 Task: Create Card Customer Support Review in Board Resource Allocation Optimization to Workspace Enterprise Resource Planning Software. Create Card Aerobics Review in Board Business Process Standardization to Workspace Enterprise Resource Planning Software. Create Card Customer Service Review in Board Brand Guidelines Development and Implementation to Workspace Enterprise Resource Planning Software
Action: Mouse moved to (76, 313)
Screenshot: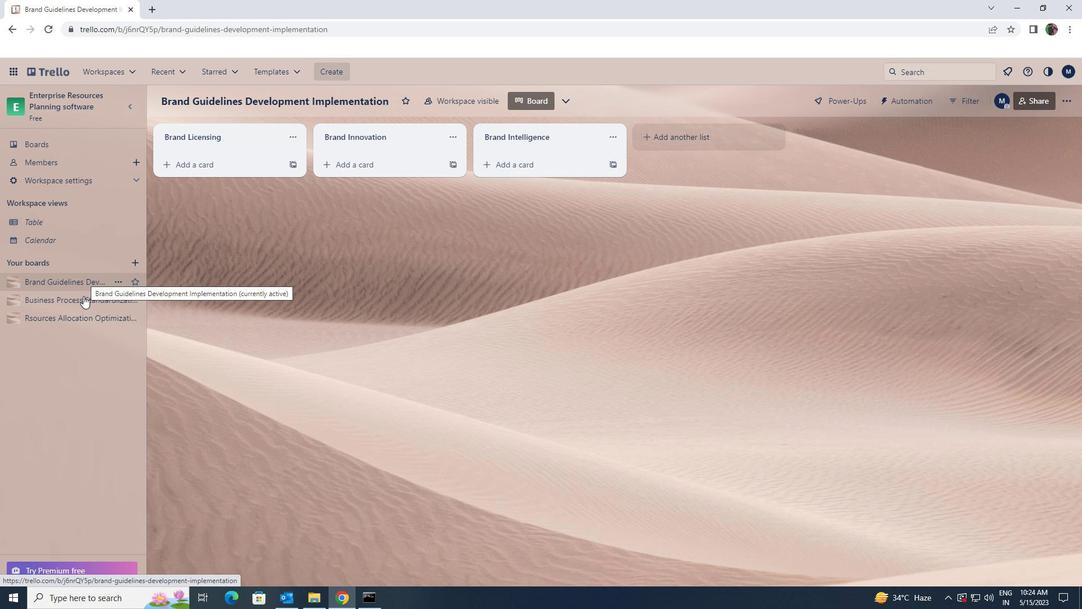 
Action: Mouse pressed left at (76, 313)
Screenshot: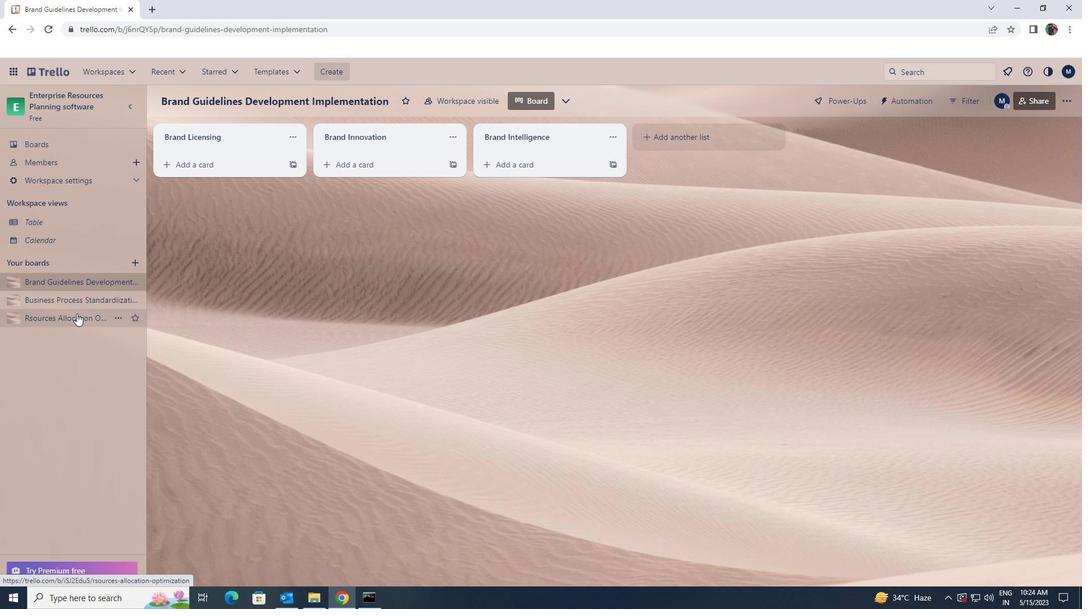 
Action: Mouse moved to (171, 157)
Screenshot: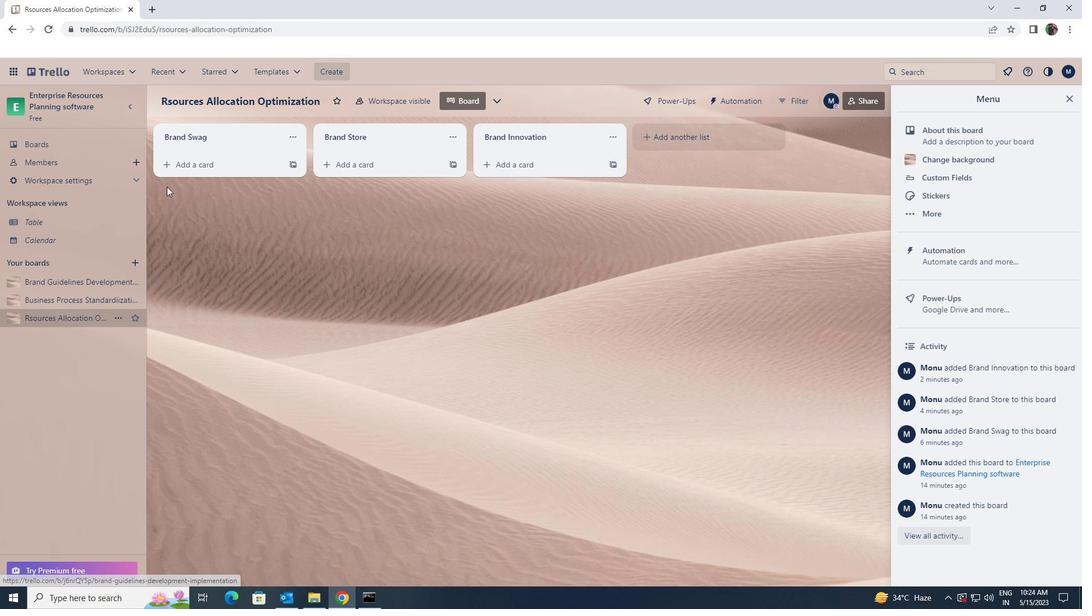 
Action: Mouse pressed left at (171, 157)
Screenshot: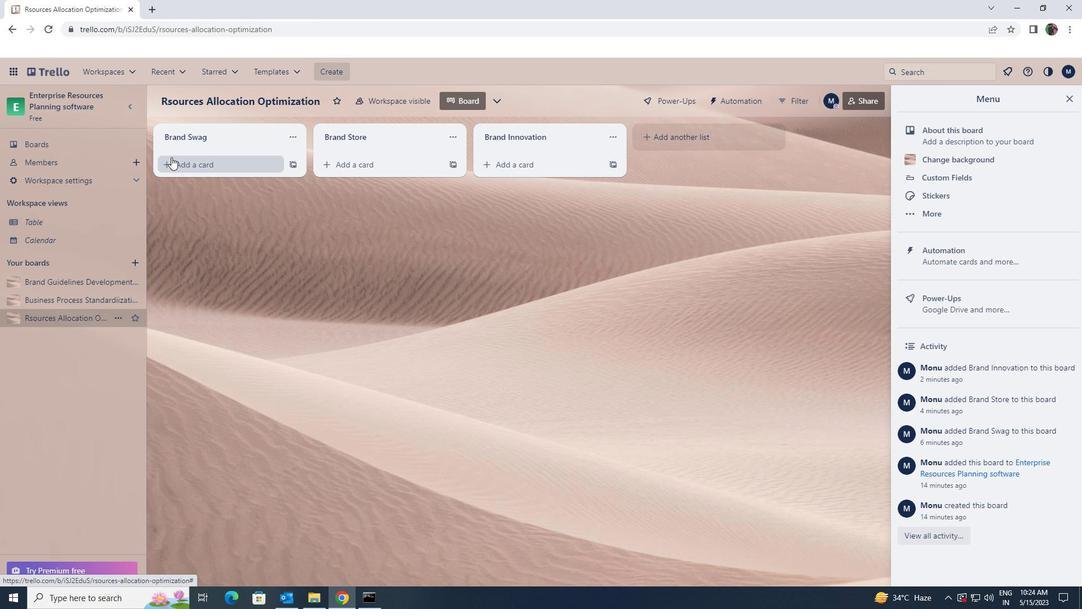 
Action: Key pressed <Key.shift>CUSTOMER<Key.space><Key.shift>SUPPORT<Key.space><Key.shift>REVIEW
Screenshot: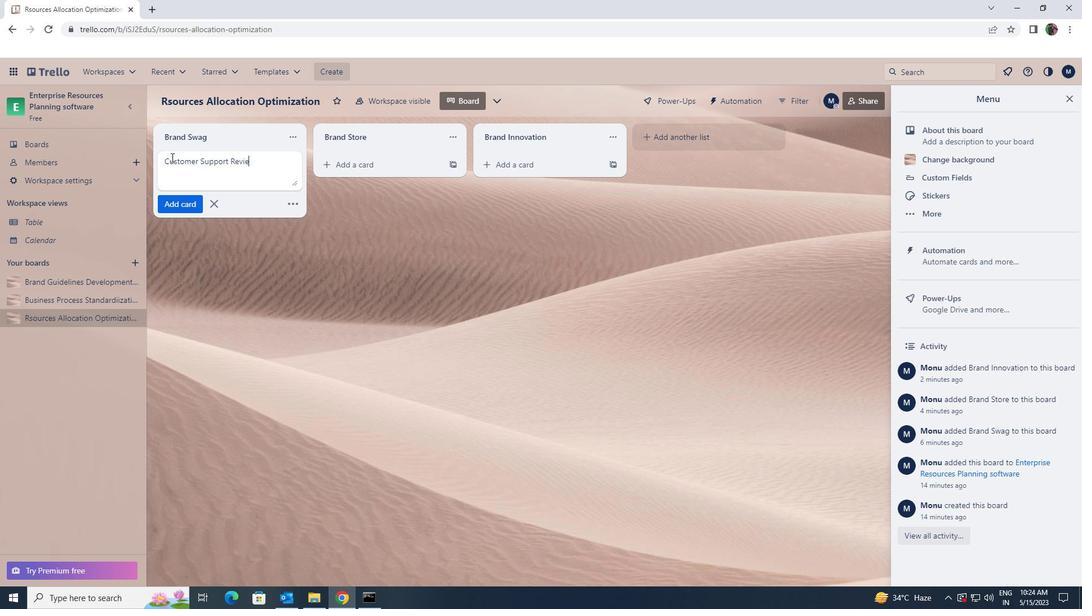 
Action: Mouse moved to (179, 207)
Screenshot: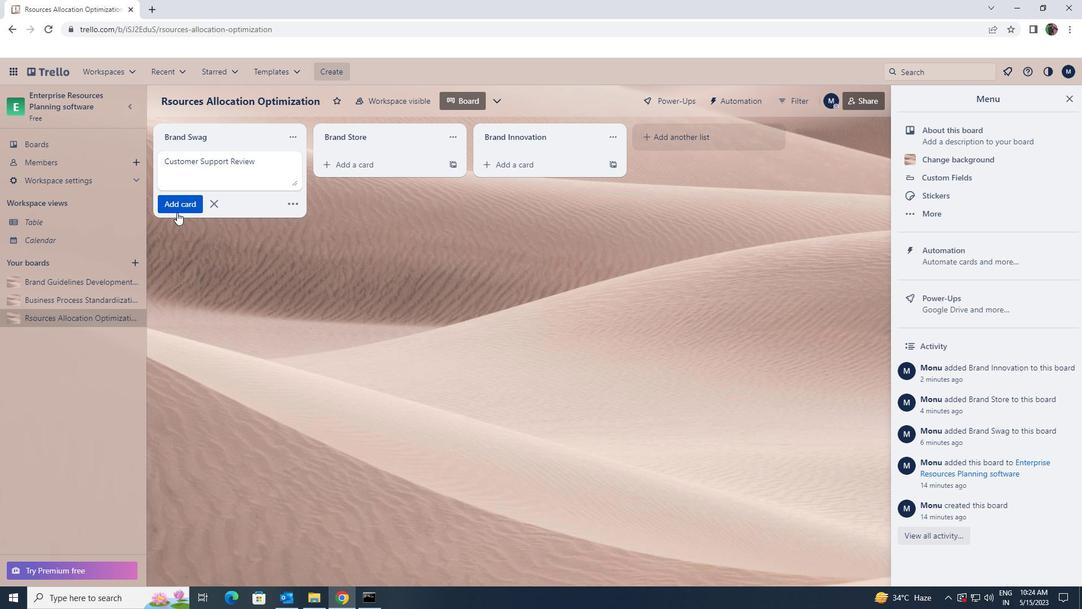 
Action: Mouse pressed left at (179, 207)
Screenshot: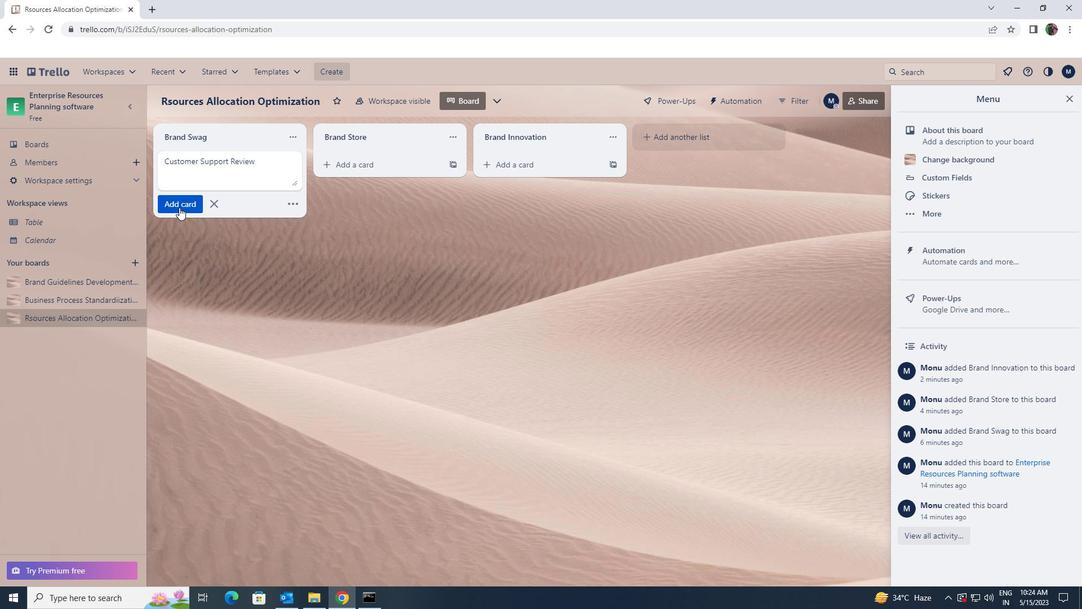 
Action: Mouse moved to (86, 298)
Screenshot: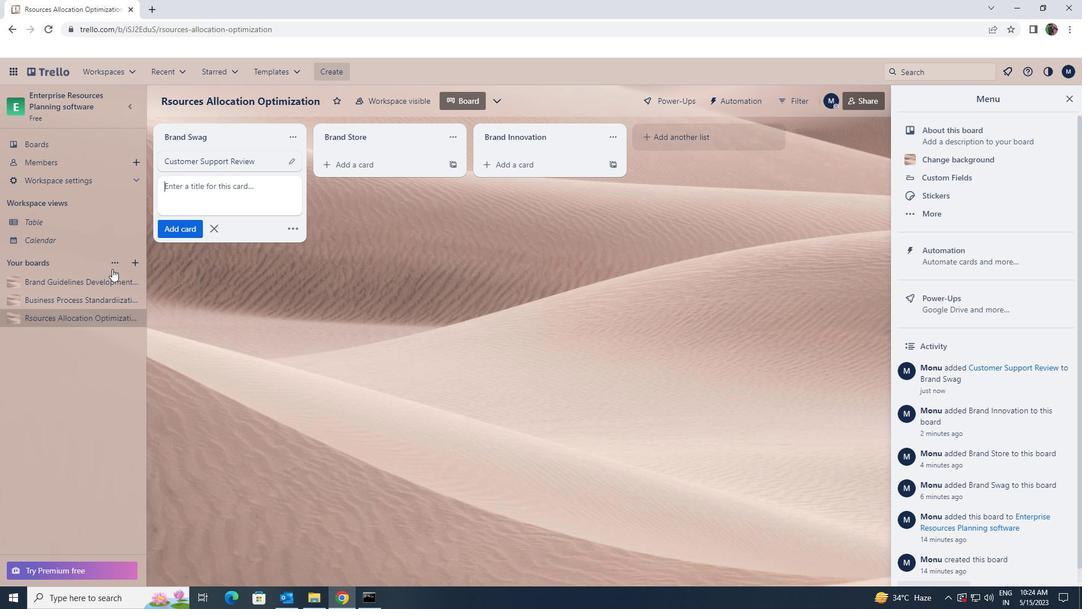 
Action: Mouse pressed left at (86, 298)
Screenshot: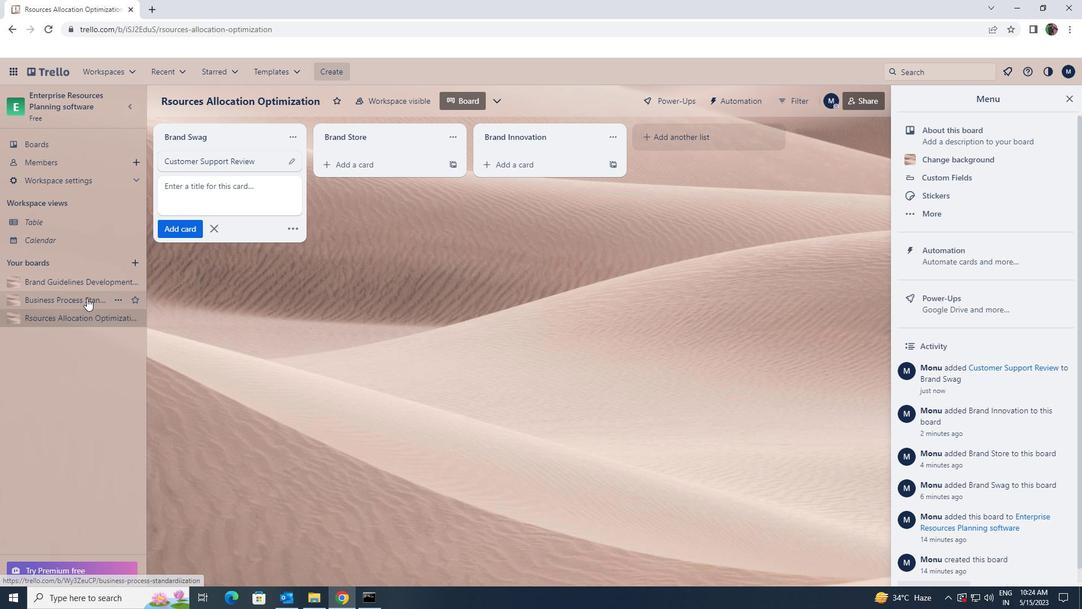 
Action: Mouse moved to (198, 161)
Screenshot: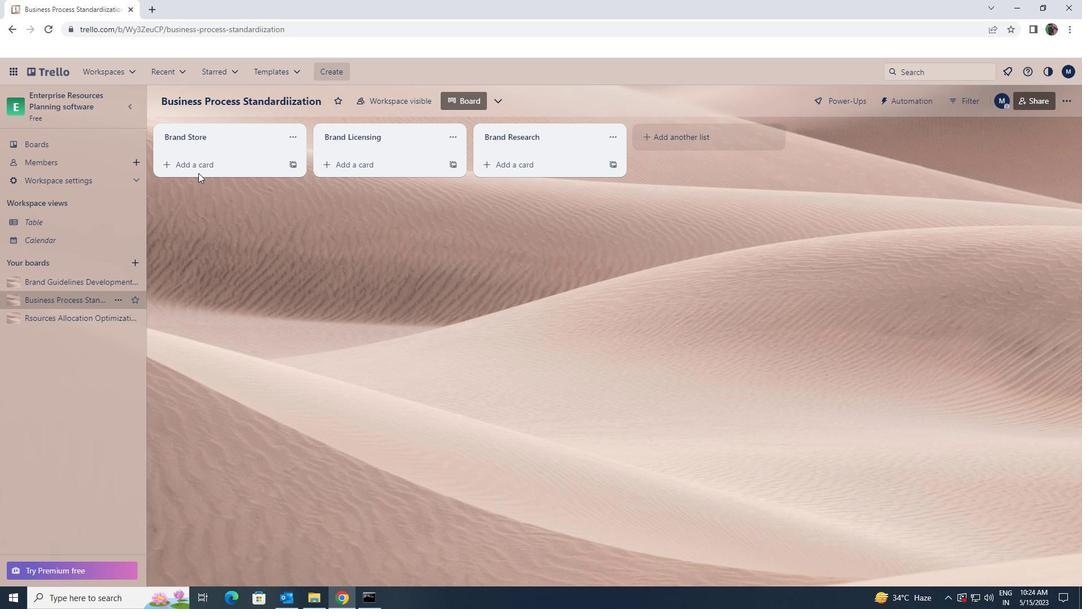 
Action: Mouse pressed left at (198, 161)
Screenshot: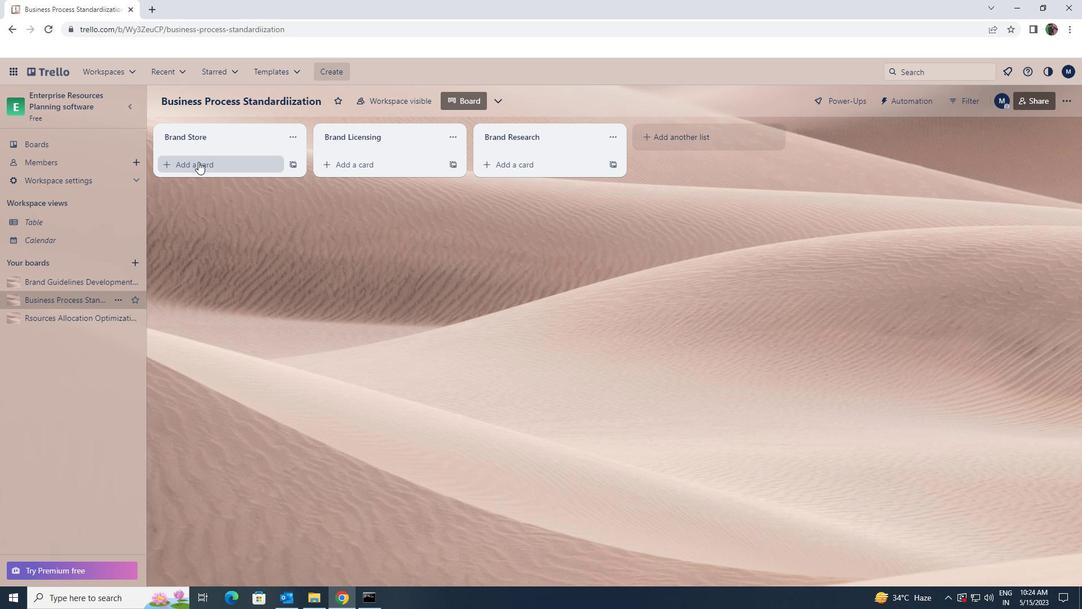 
Action: Mouse moved to (200, 159)
Screenshot: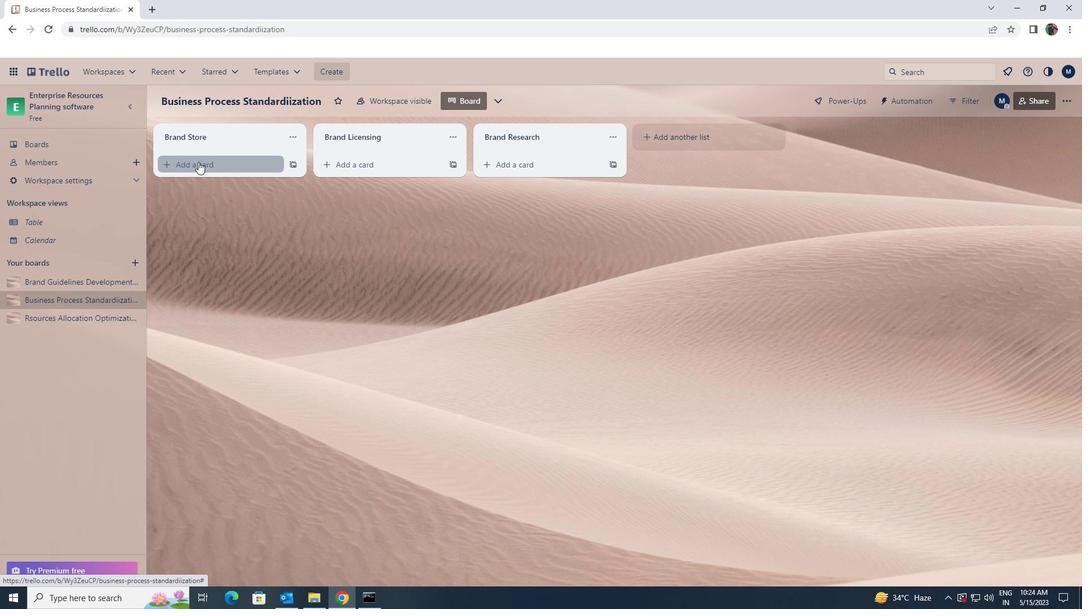 
Action: Key pressed <Key.shift><Key.shift><Key.shift><Key.shift><Key.shift><Key.shift><Key.shift>AEROBICS<Key.space><Key.shift>REVIEW
Screenshot: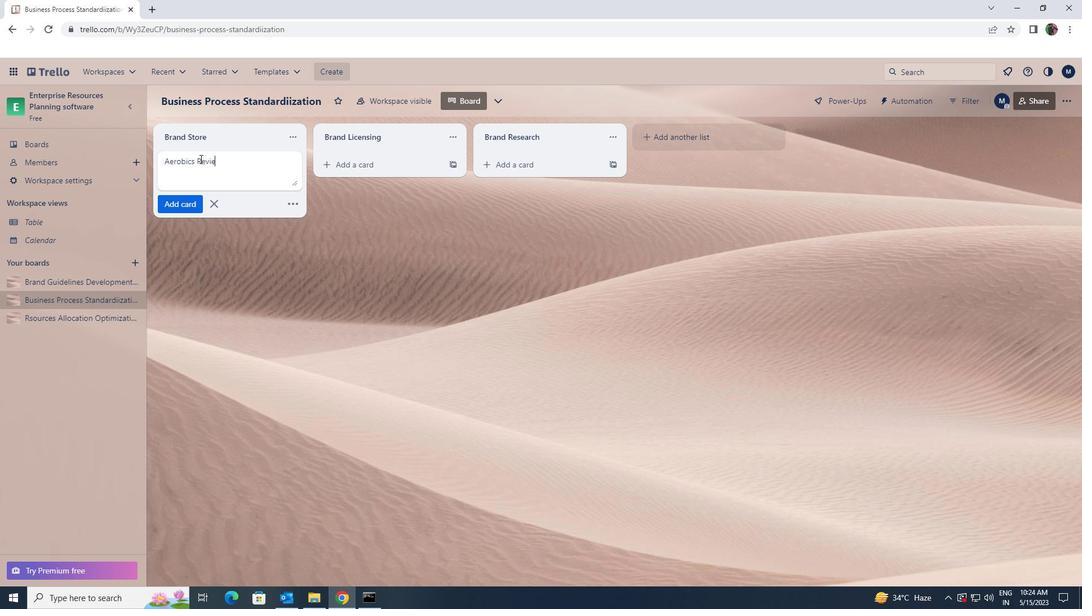 
Action: Mouse moved to (195, 199)
Screenshot: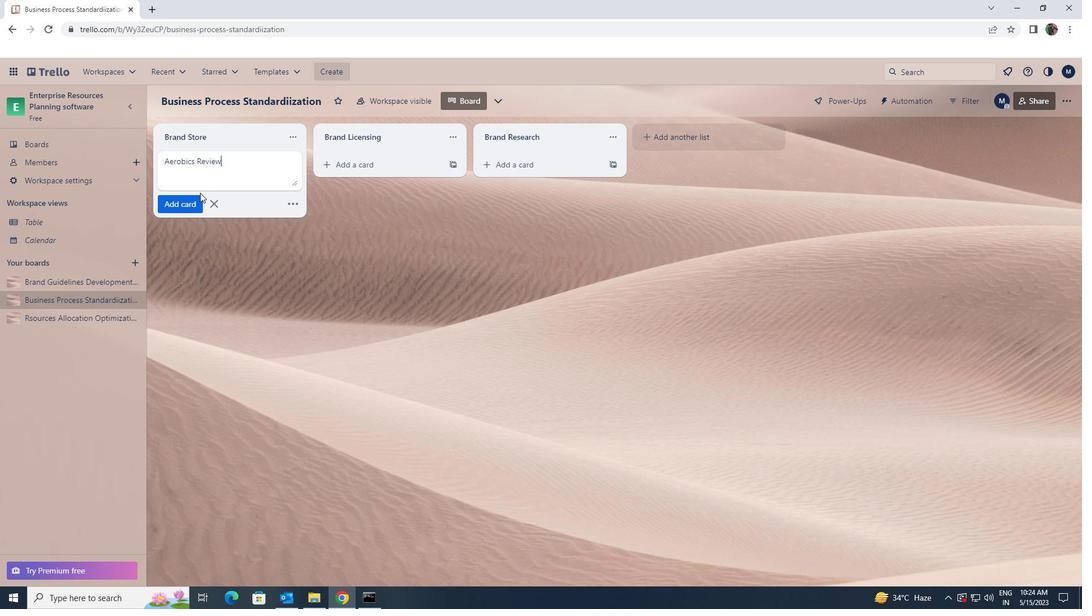 
Action: Mouse pressed left at (195, 199)
Screenshot: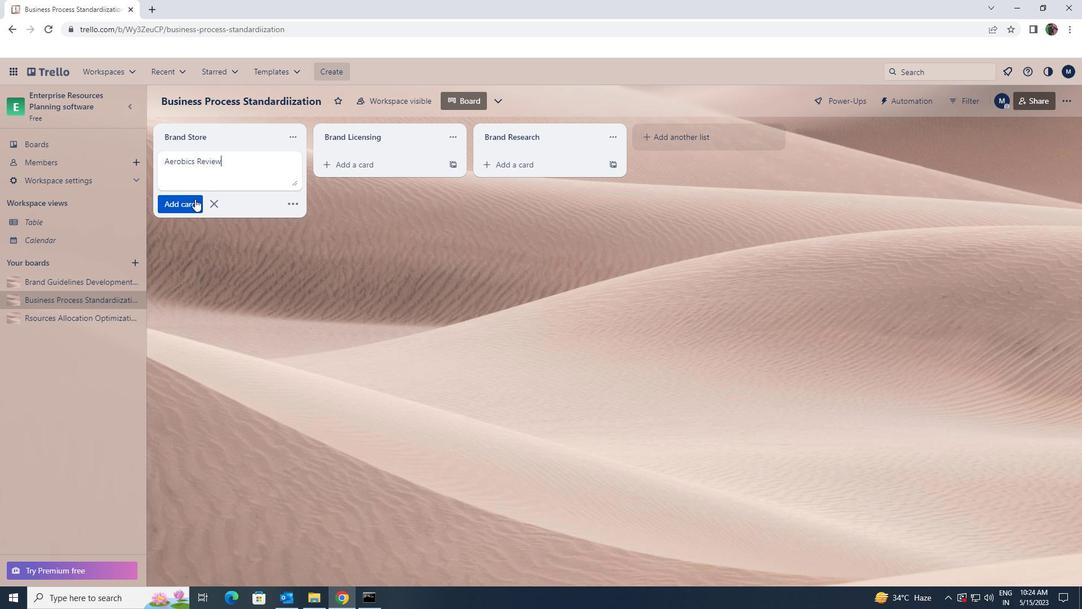 
Action: Mouse moved to (97, 277)
Screenshot: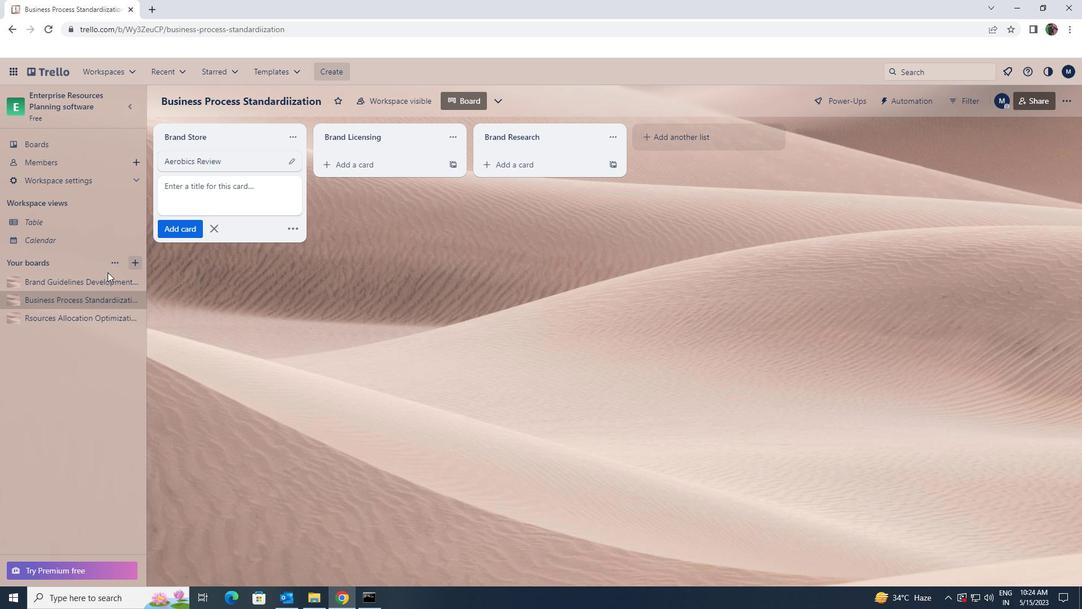 
Action: Mouse pressed left at (97, 277)
Screenshot: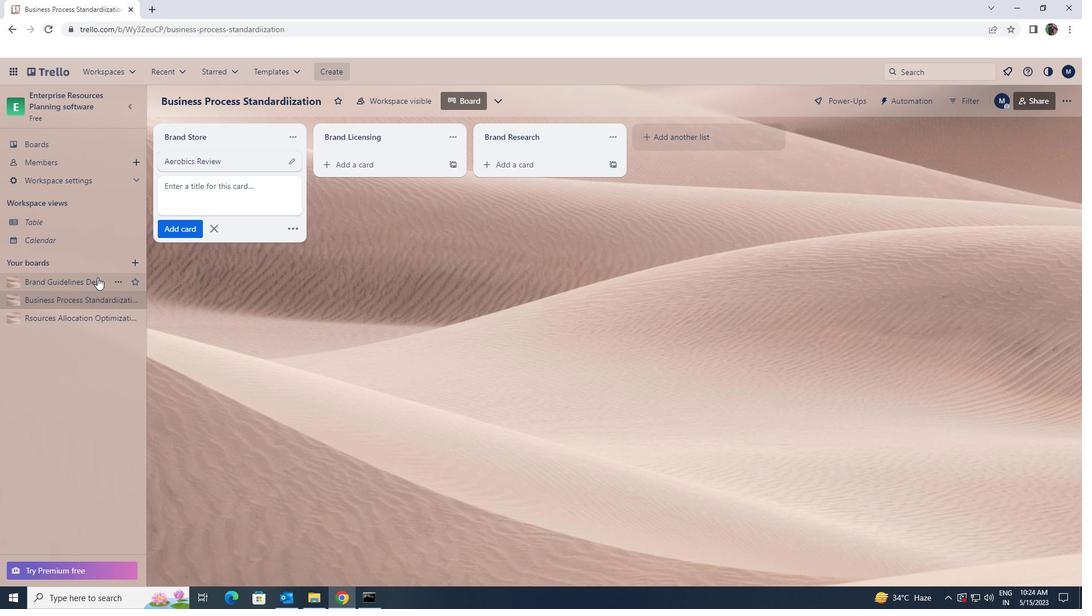 
Action: Mouse moved to (191, 166)
Screenshot: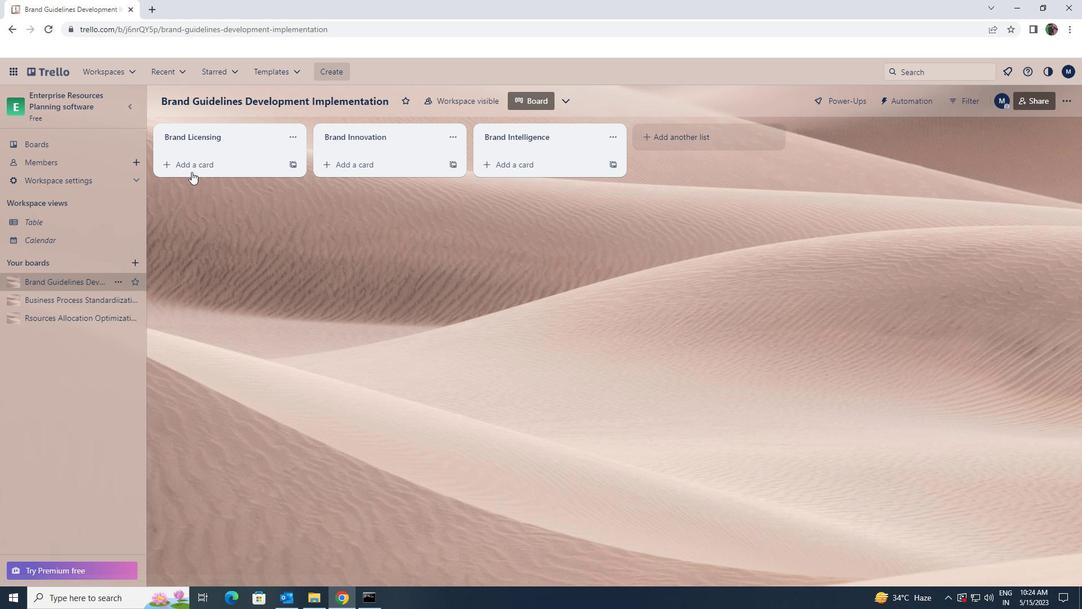 
Action: Mouse pressed left at (191, 166)
Screenshot: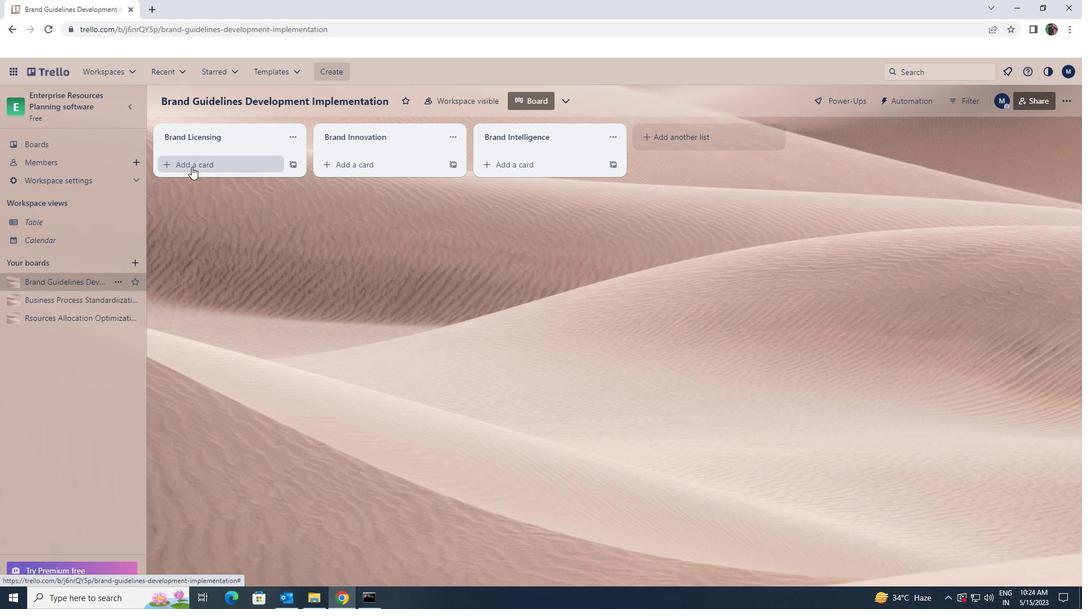 
Action: Key pressed <Key.shift>CUSTOMER<Key.space><Key.shift>SERVICE<Key.space><Key.shift>REVIEW
Screenshot: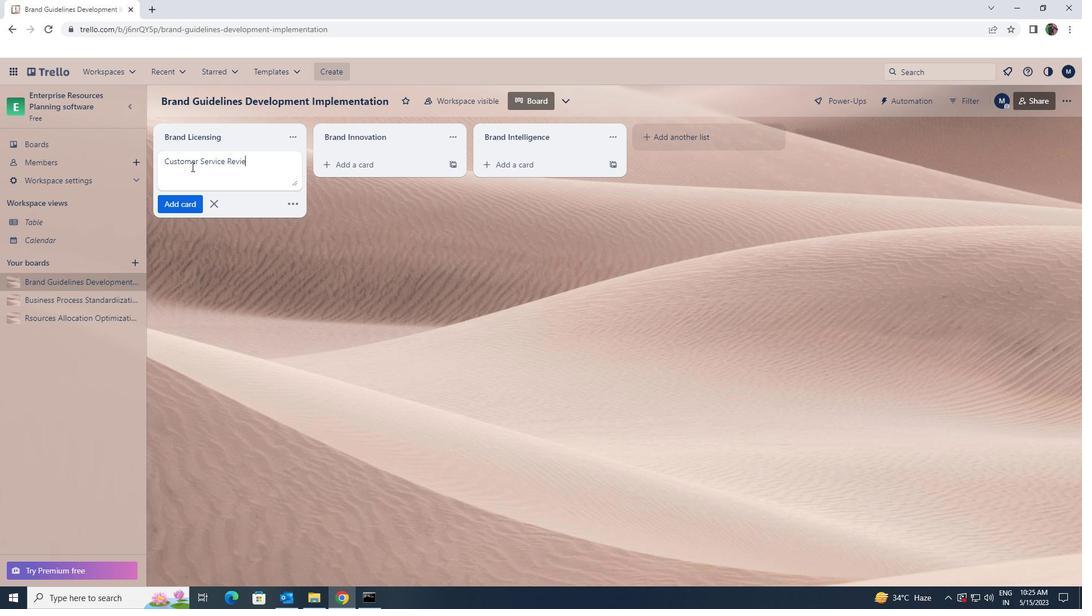 
Action: Mouse moved to (189, 203)
Screenshot: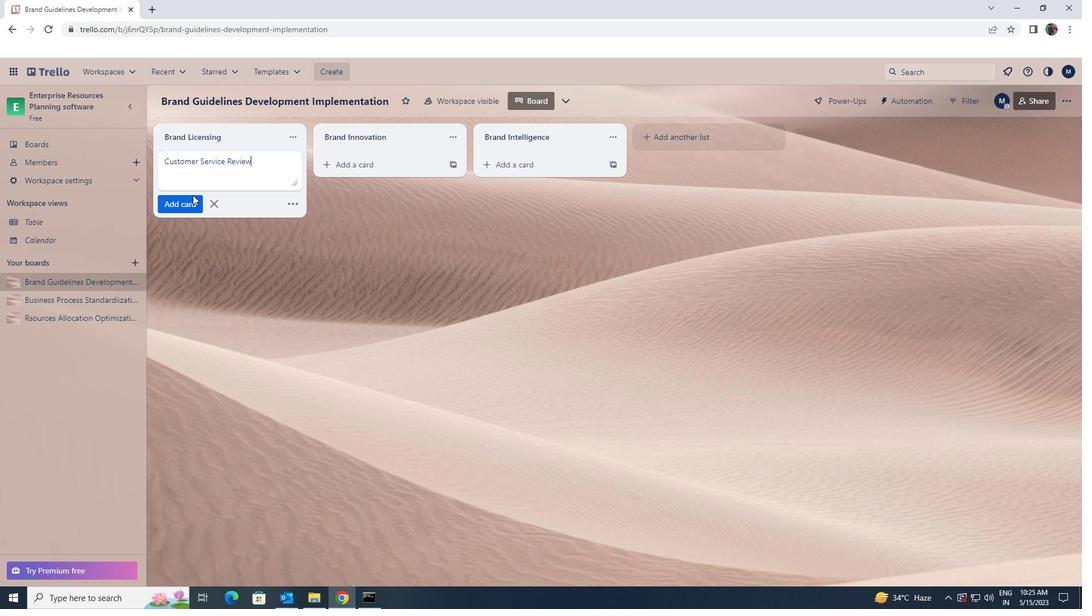 
Action: Mouse pressed left at (189, 203)
Screenshot: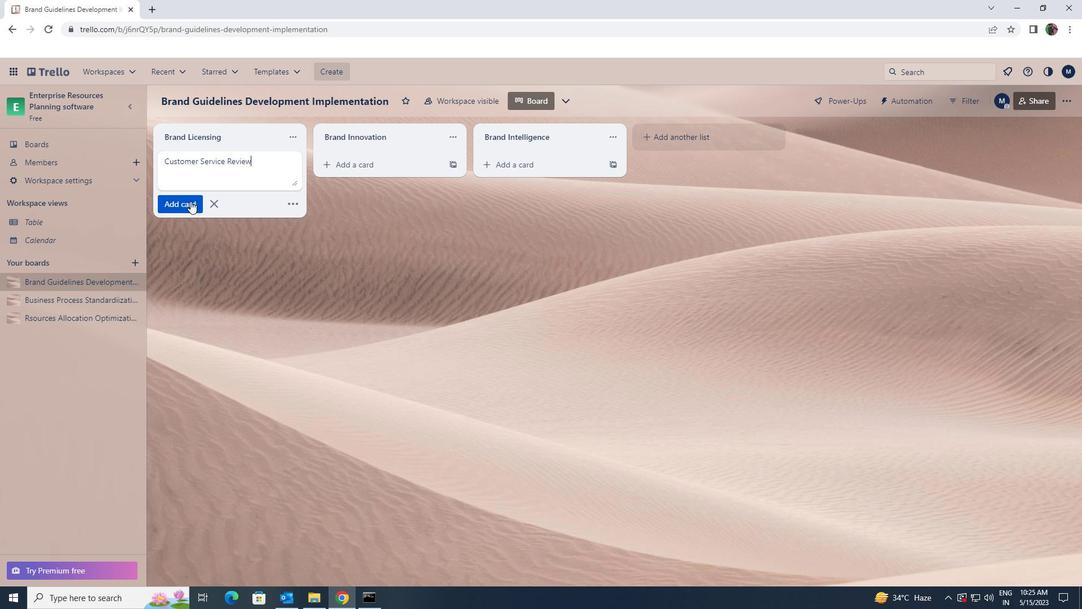 
